 Task: Toggle the close on focus lost in the quick open.
Action: Mouse moved to (38, 530)
Screenshot: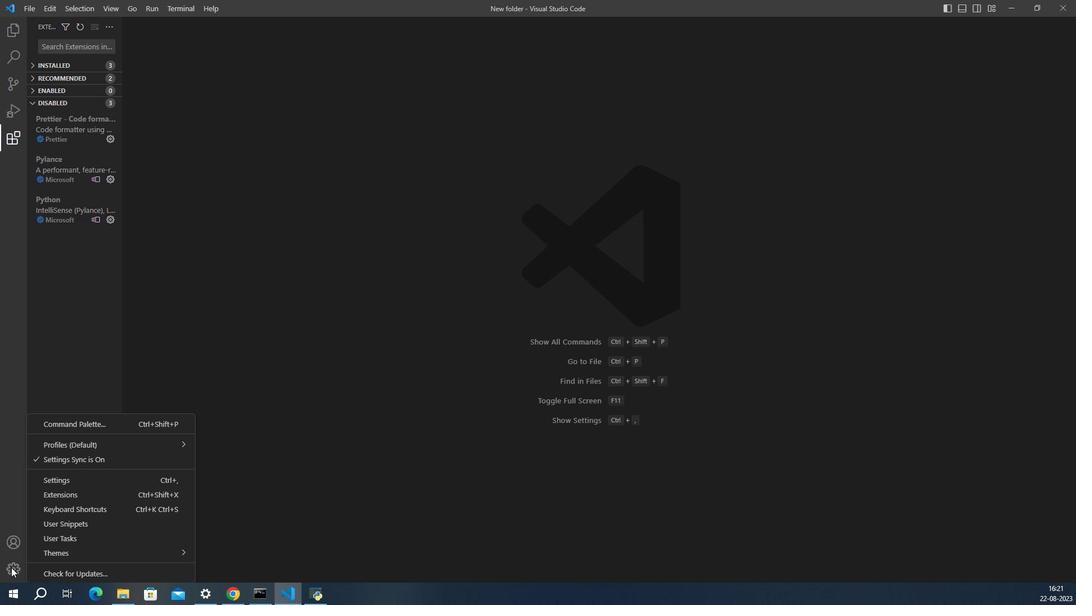 
Action: Mouse pressed left at (38, 530)
Screenshot: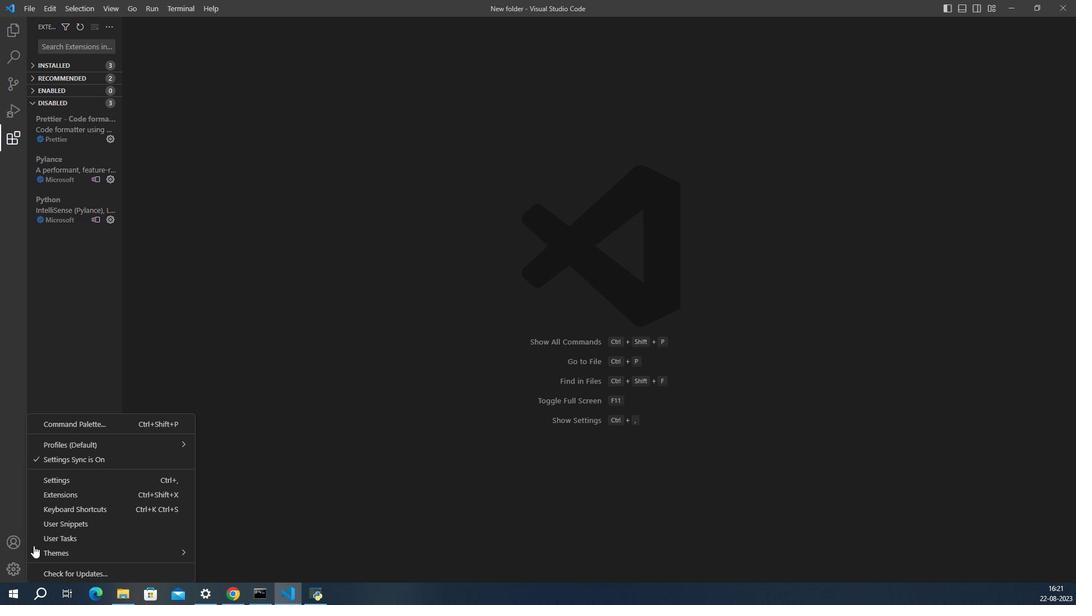 
Action: Mouse moved to (69, 452)
Screenshot: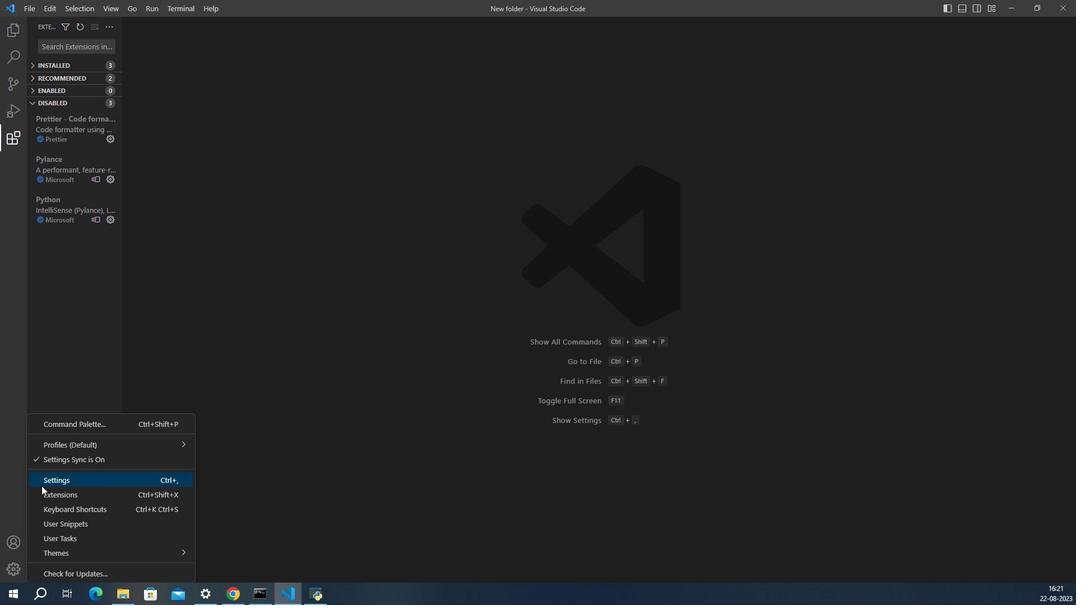 
Action: Mouse pressed left at (69, 452)
Screenshot: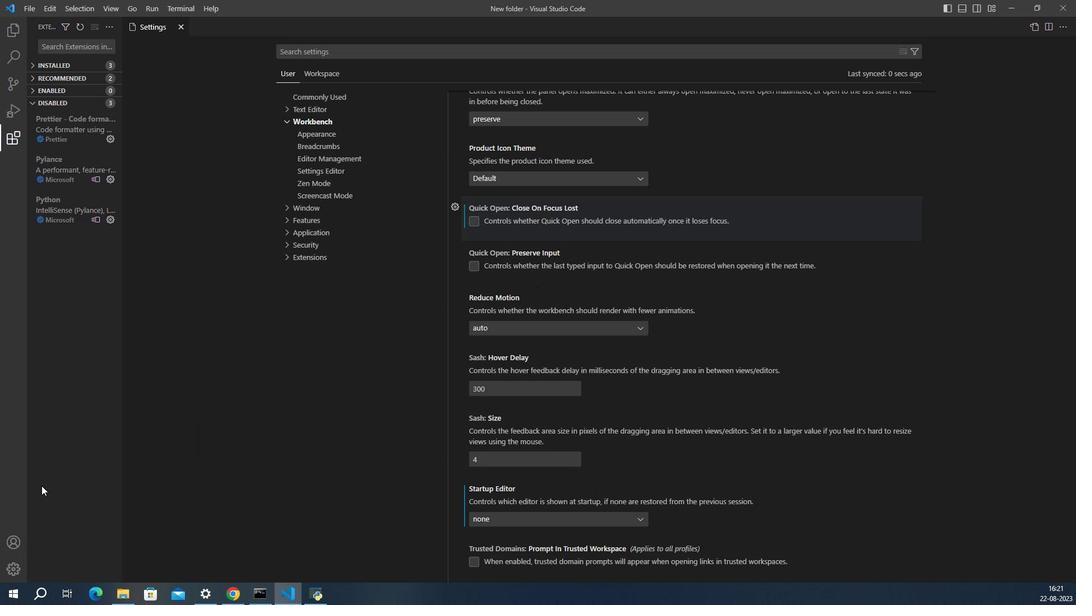 
Action: Mouse moved to (511, 190)
Screenshot: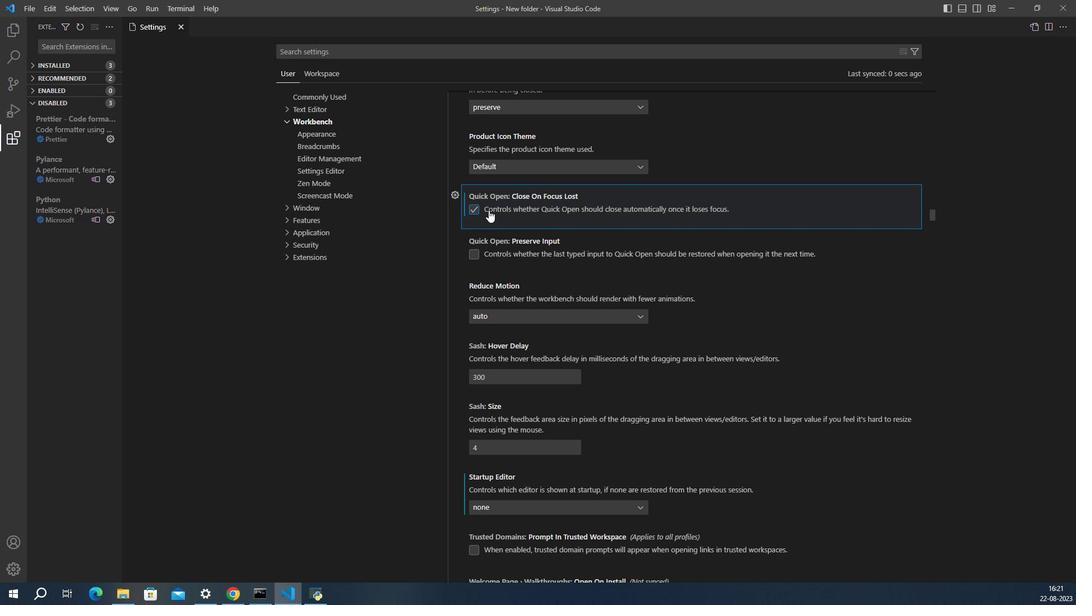 
Action: Mouse pressed left at (511, 190)
Screenshot: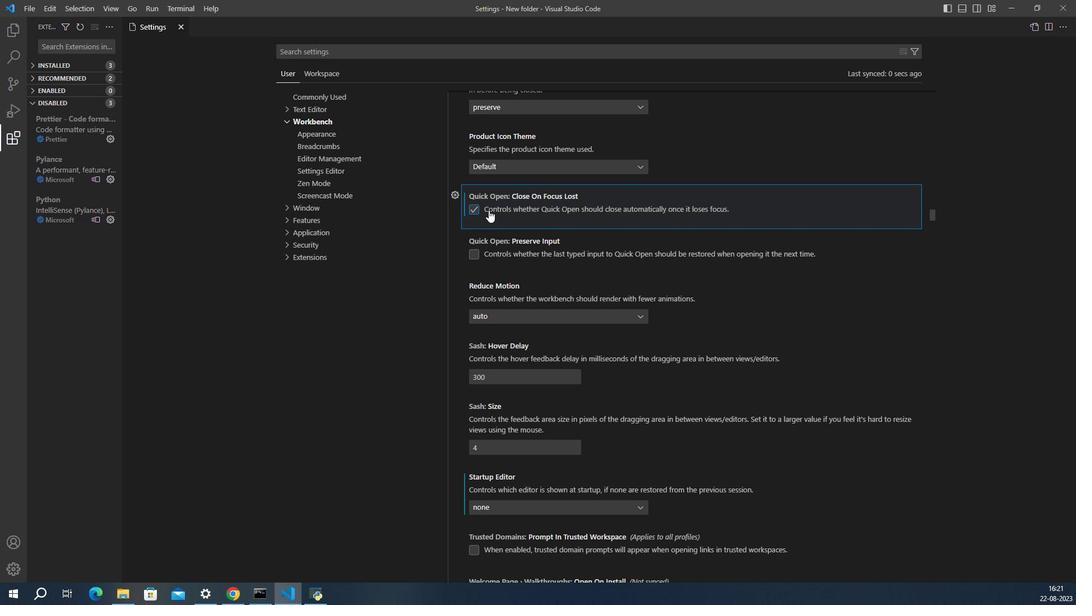 
Action: Mouse moved to (530, 190)
Screenshot: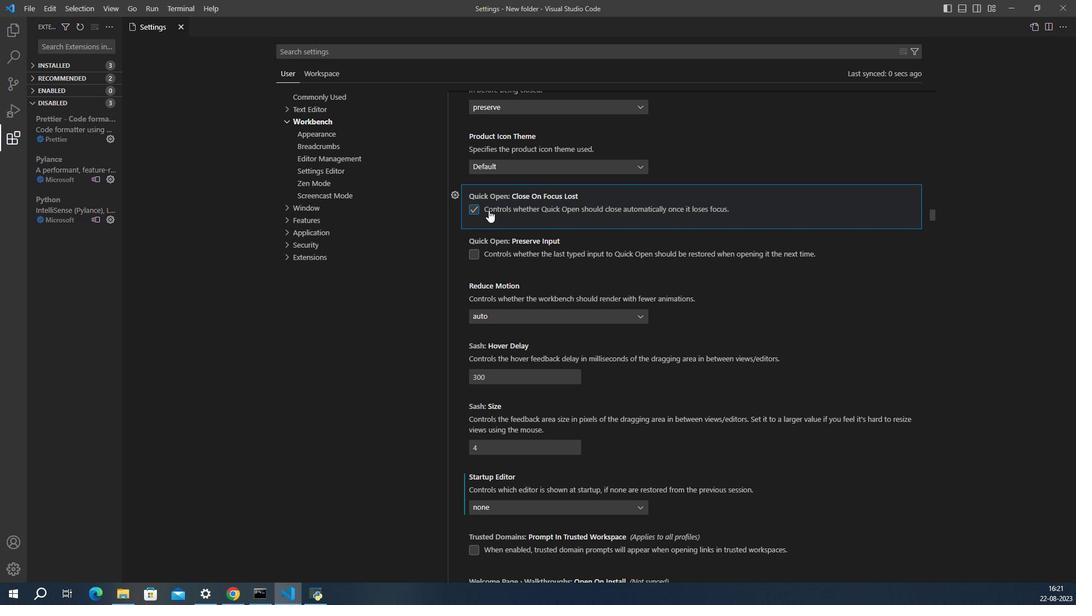
